 Task: Look for trending developers with python language.
Action: Mouse pressed left at (172, 128)
Screenshot: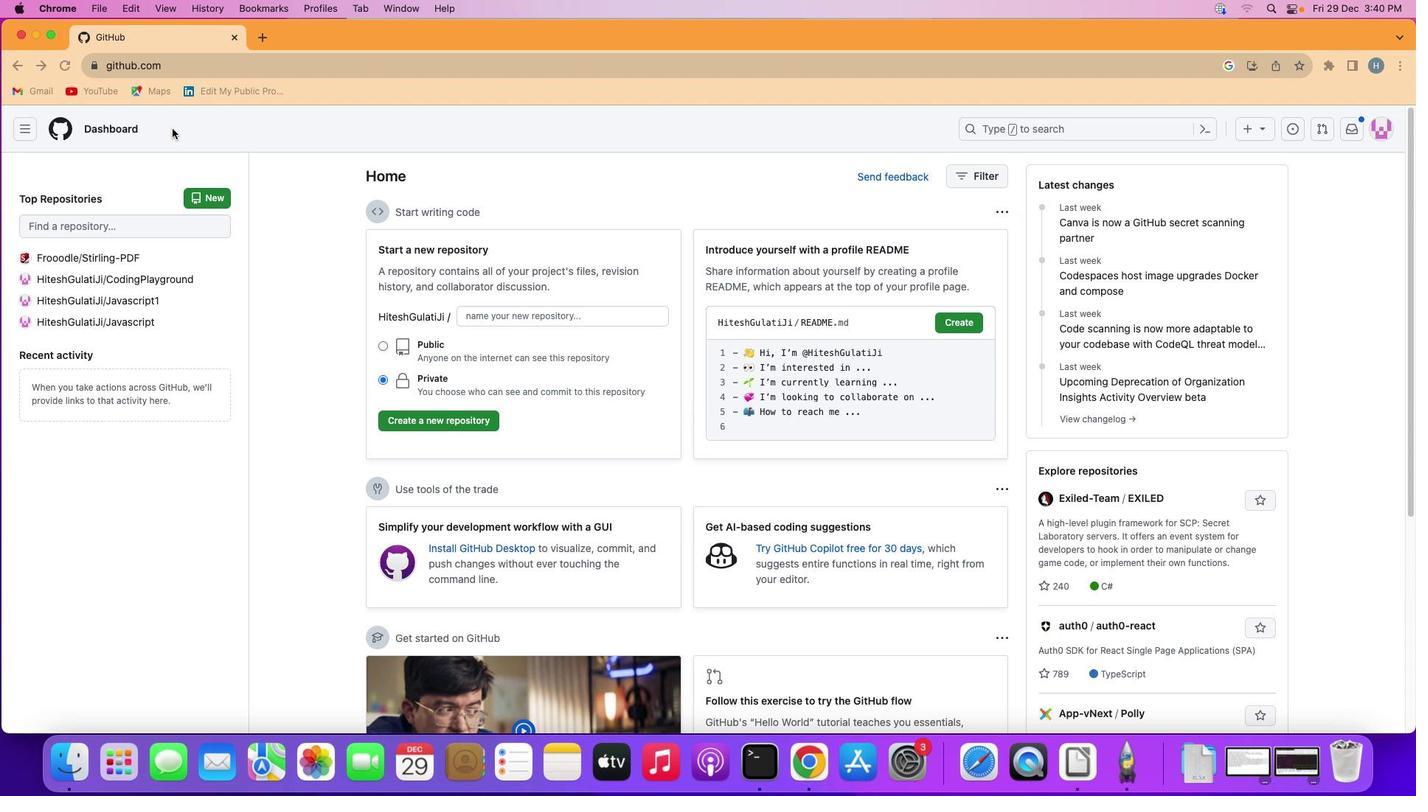 
Action: Mouse moved to (21, 124)
Screenshot: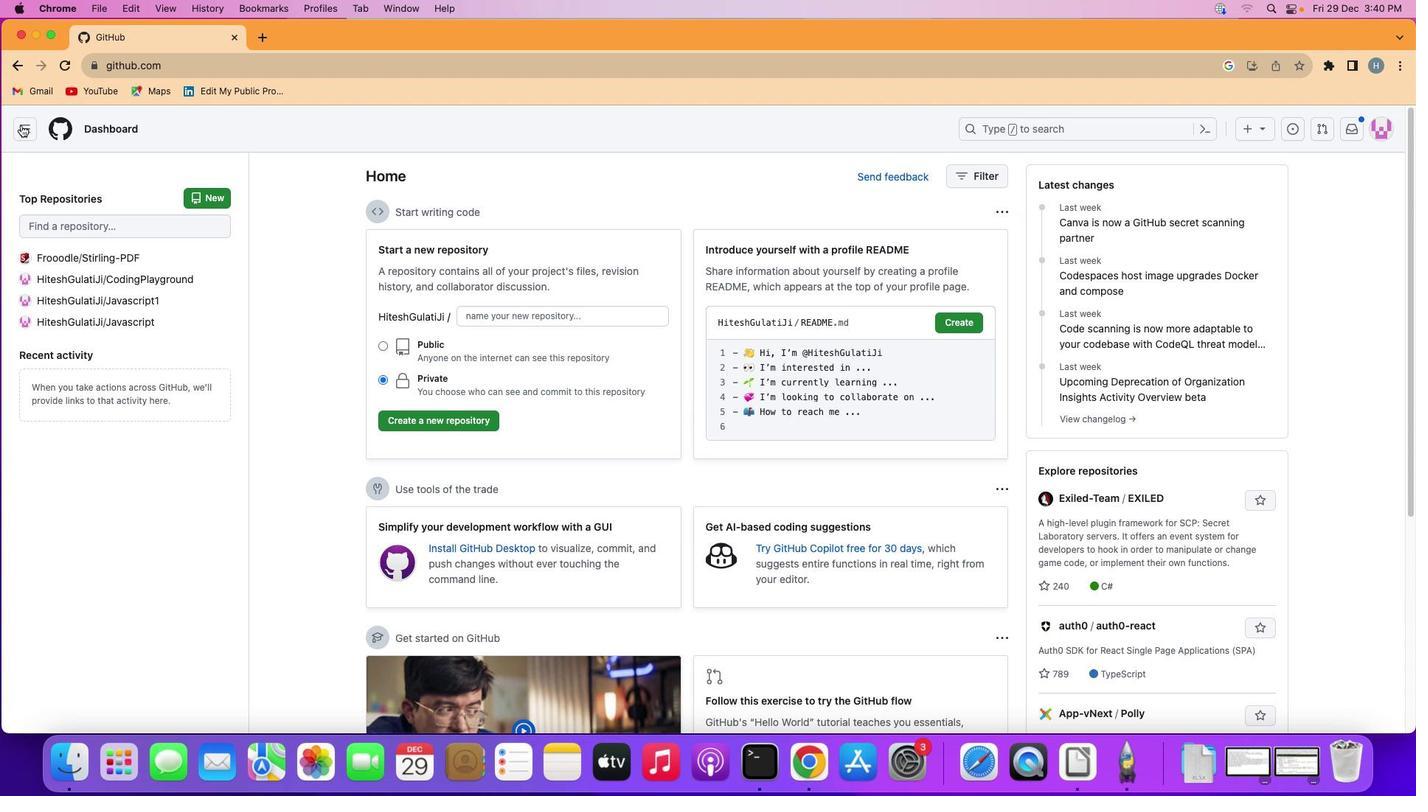 
Action: Mouse pressed left at (21, 124)
Screenshot: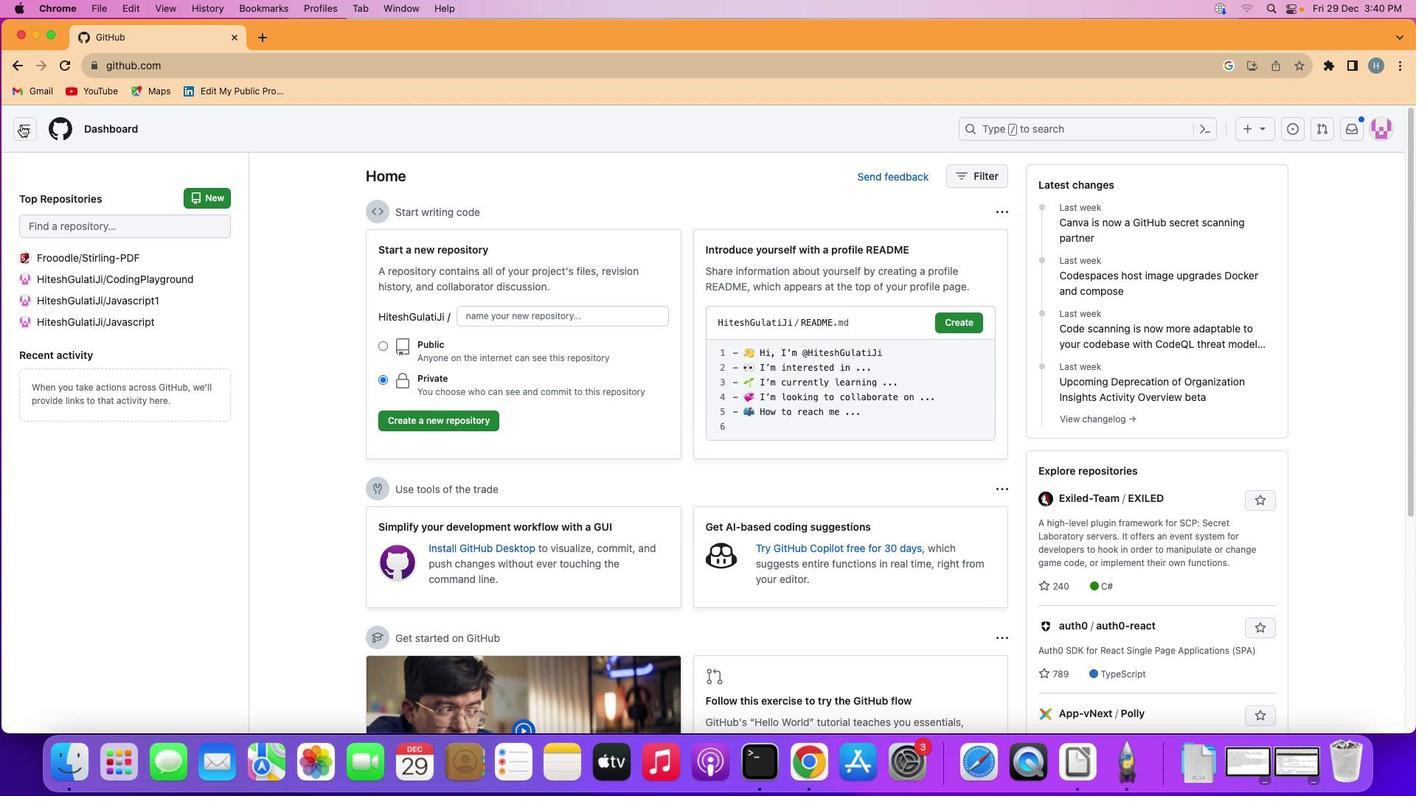 
Action: Mouse moved to (112, 319)
Screenshot: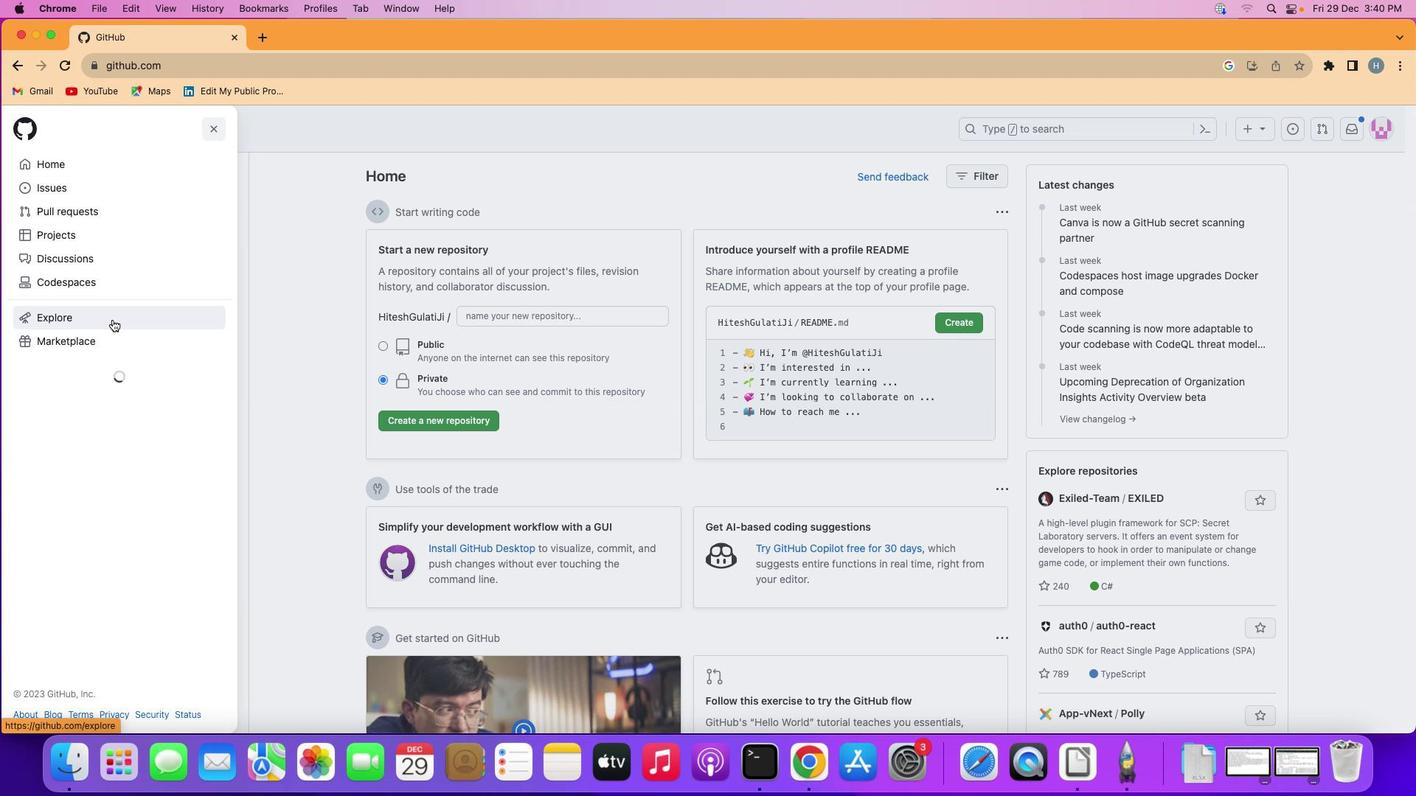 
Action: Mouse pressed left at (112, 319)
Screenshot: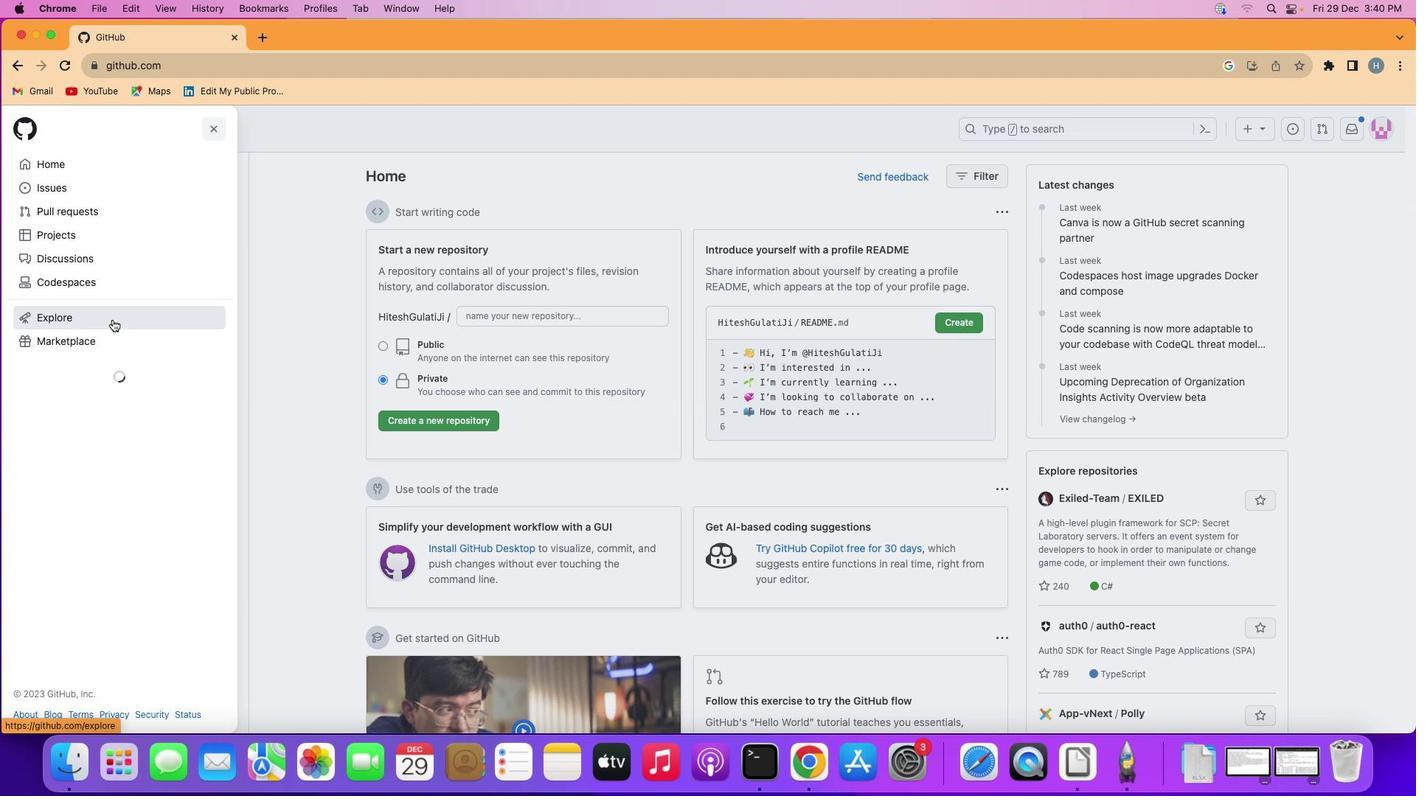 
Action: Mouse moved to (662, 172)
Screenshot: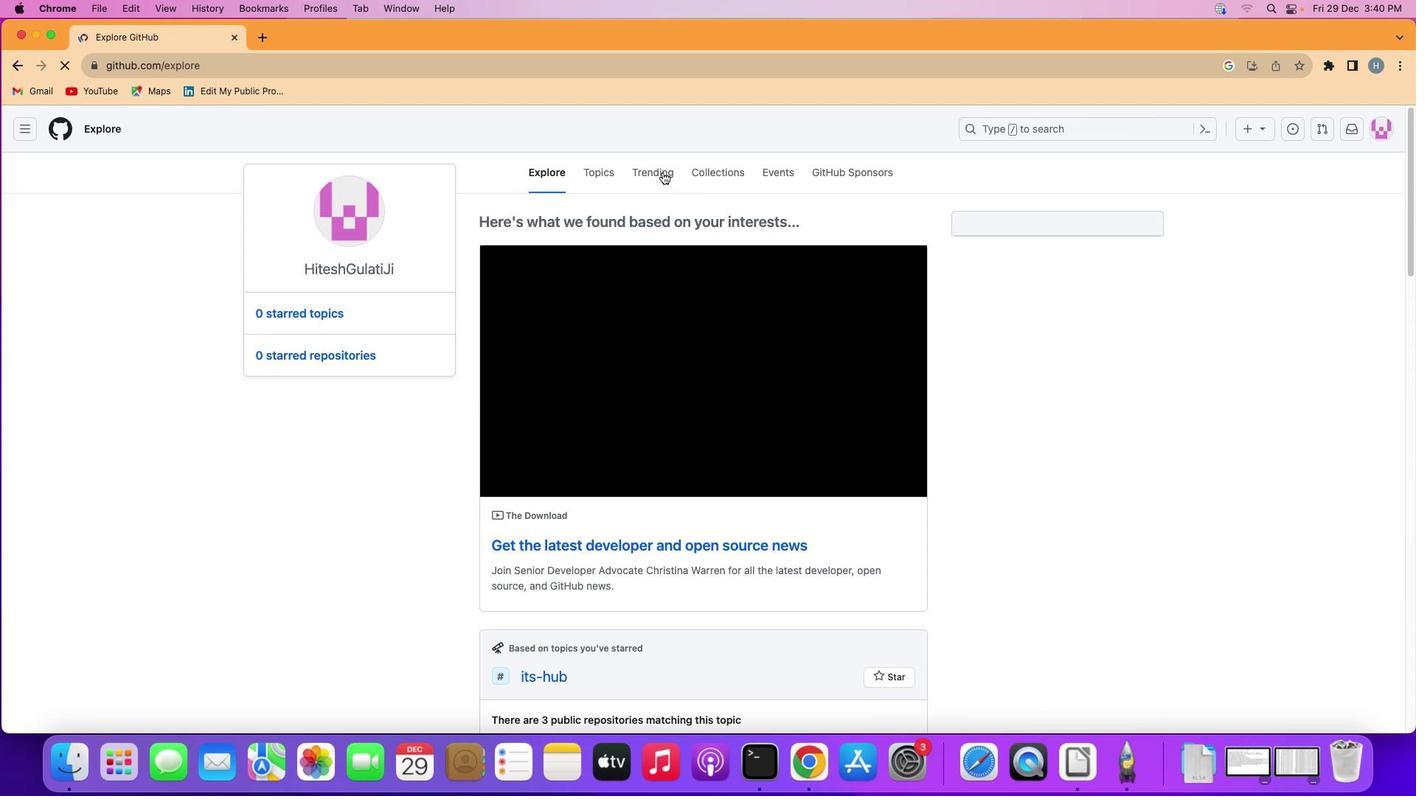 
Action: Mouse pressed left at (662, 172)
Screenshot: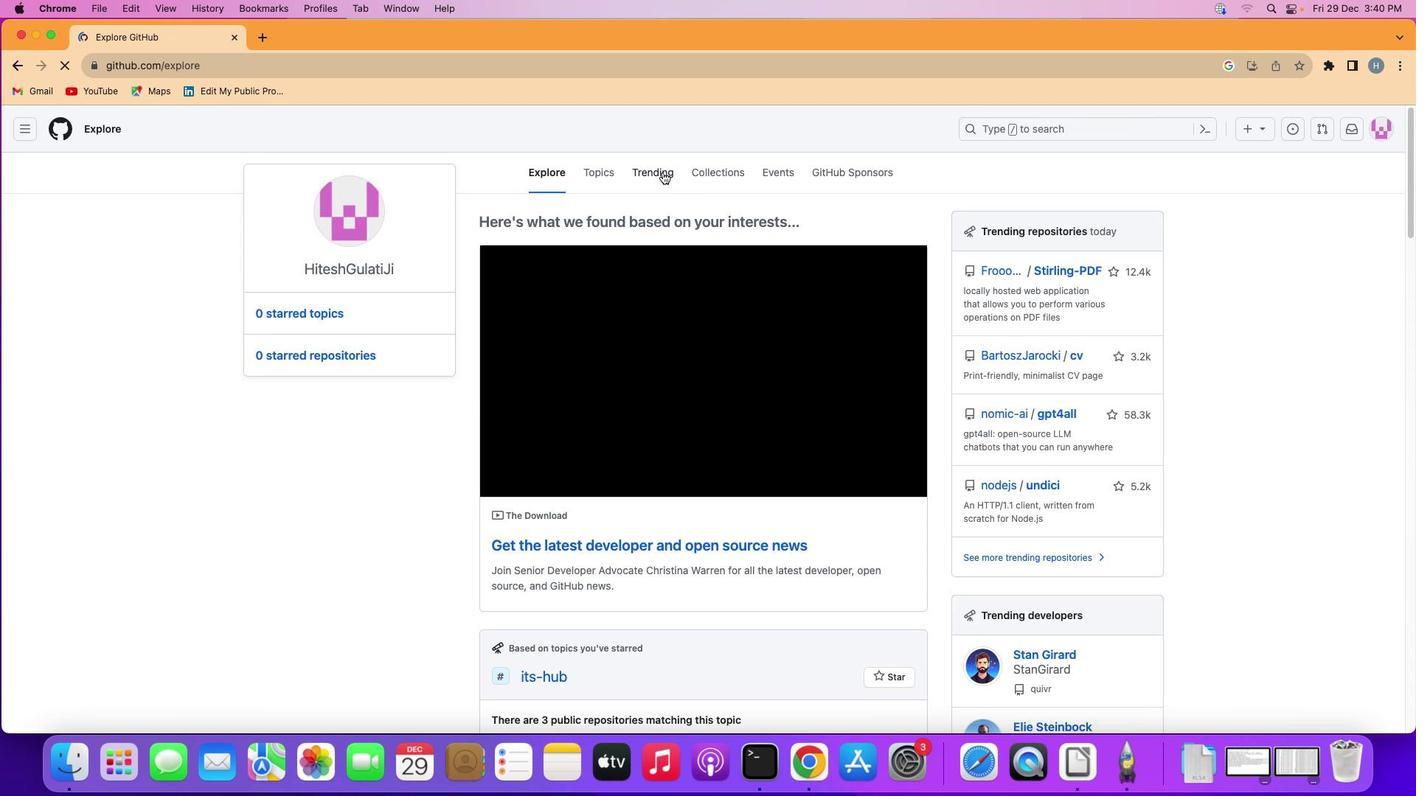 
Action: Mouse moved to (472, 366)
Screenshot: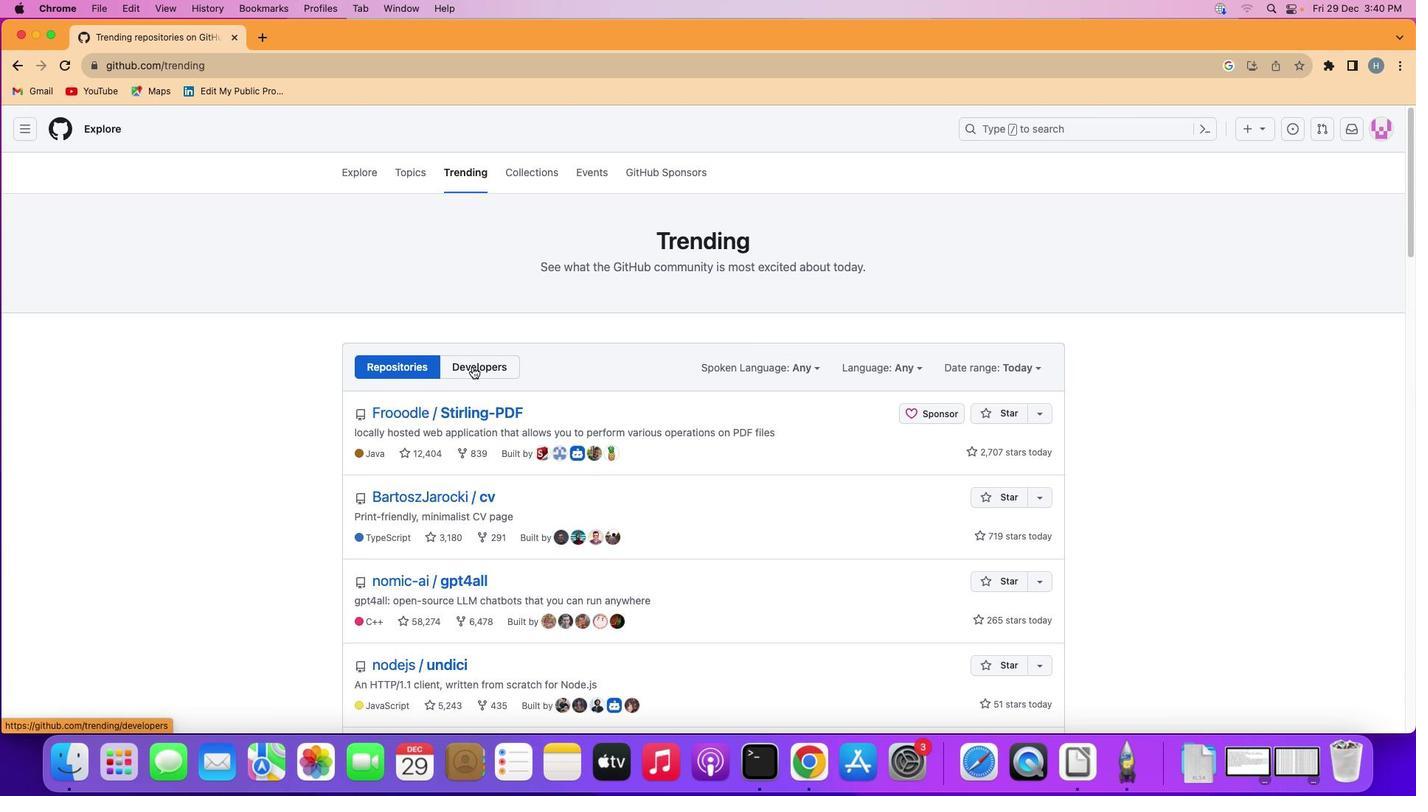 
Action: Mouse pressed left at (472, 366)
Screenshot: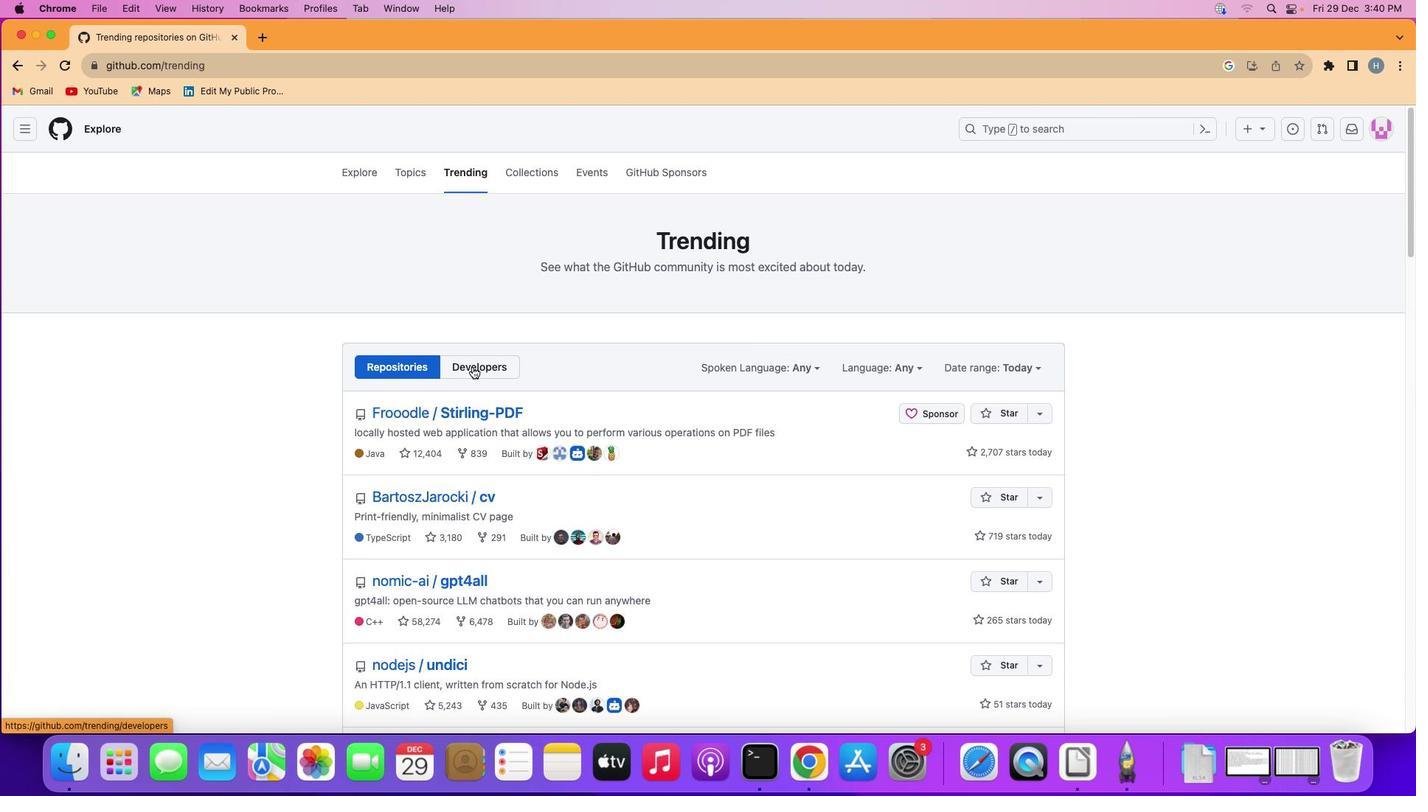 
Action: Mouse moved to (795, 369)
Screenshot: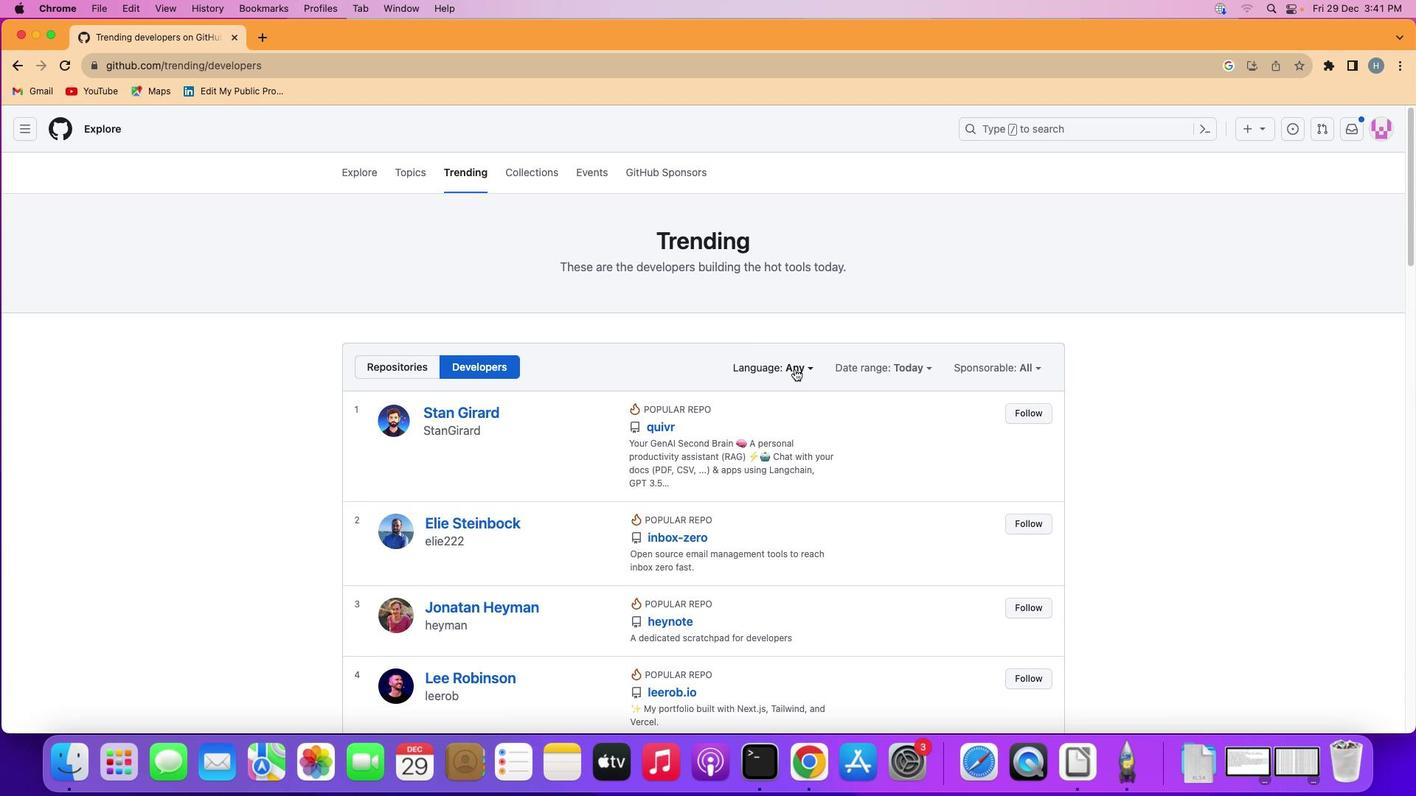 
Action: Mouse pressed left at (795, 369)
Screenshot: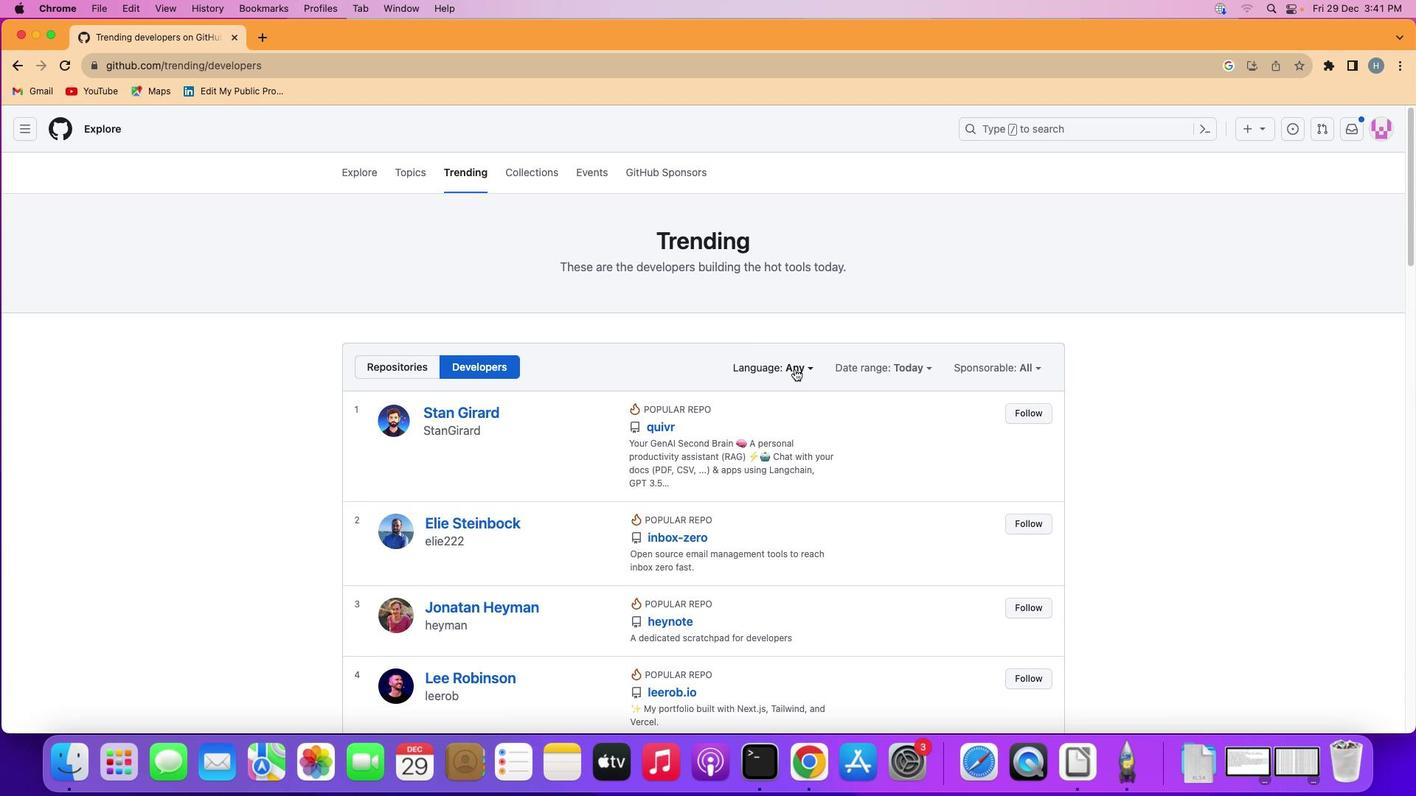 
Action: Mouse moved to (795, 368)
Screenshot: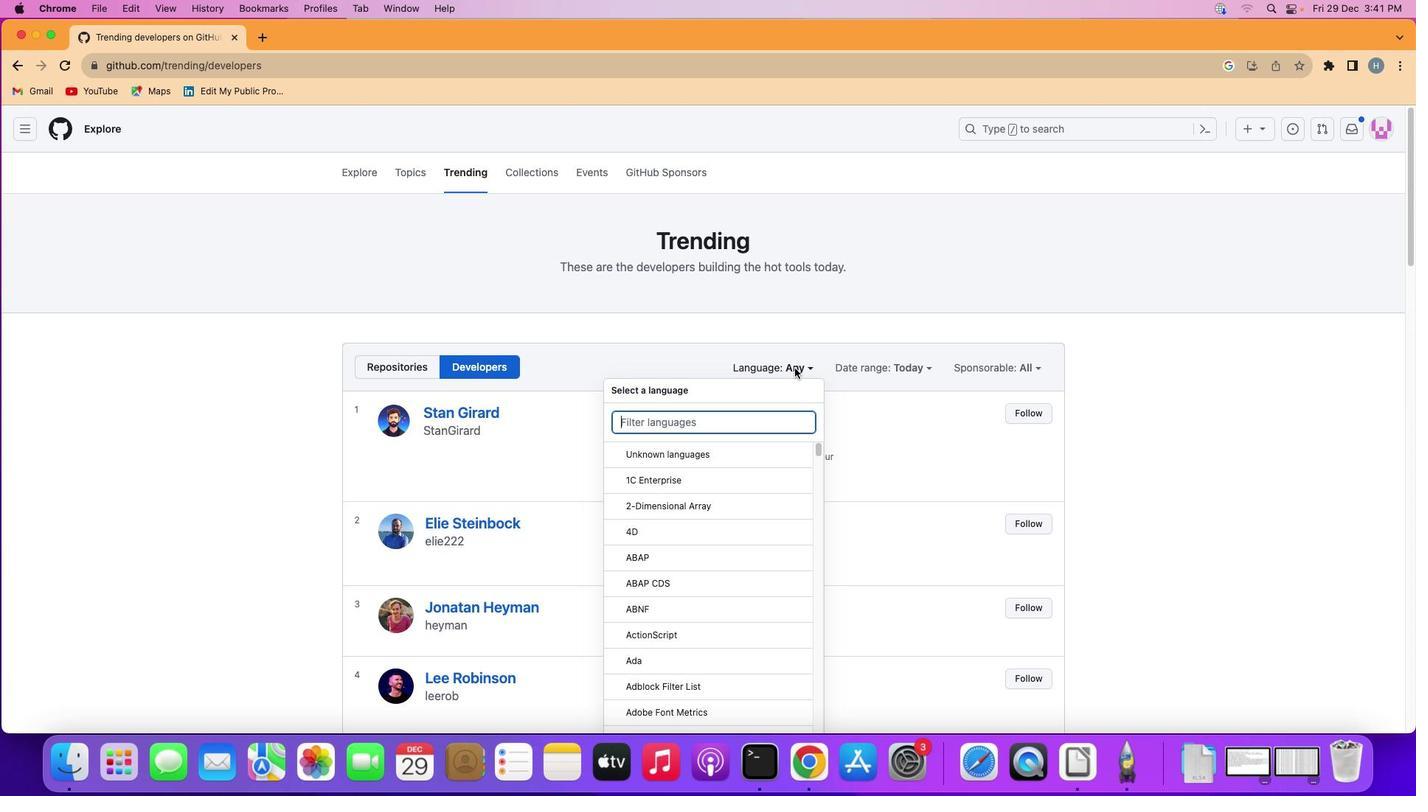 
Action: Key pressed Key.shift'P''y''t''h''o''n'
Screenshot: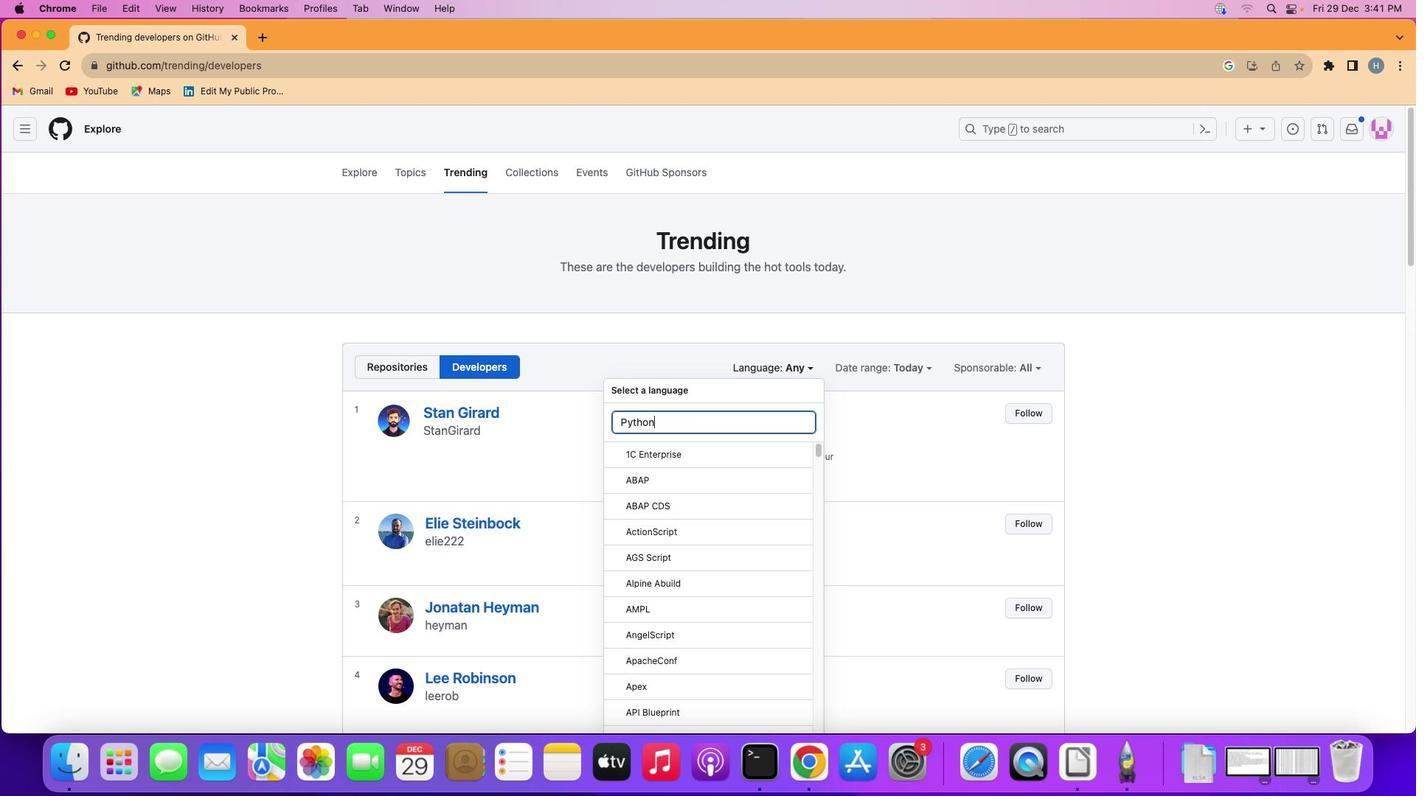 
Action: Mouse moved to (725, 456)
Screenshot: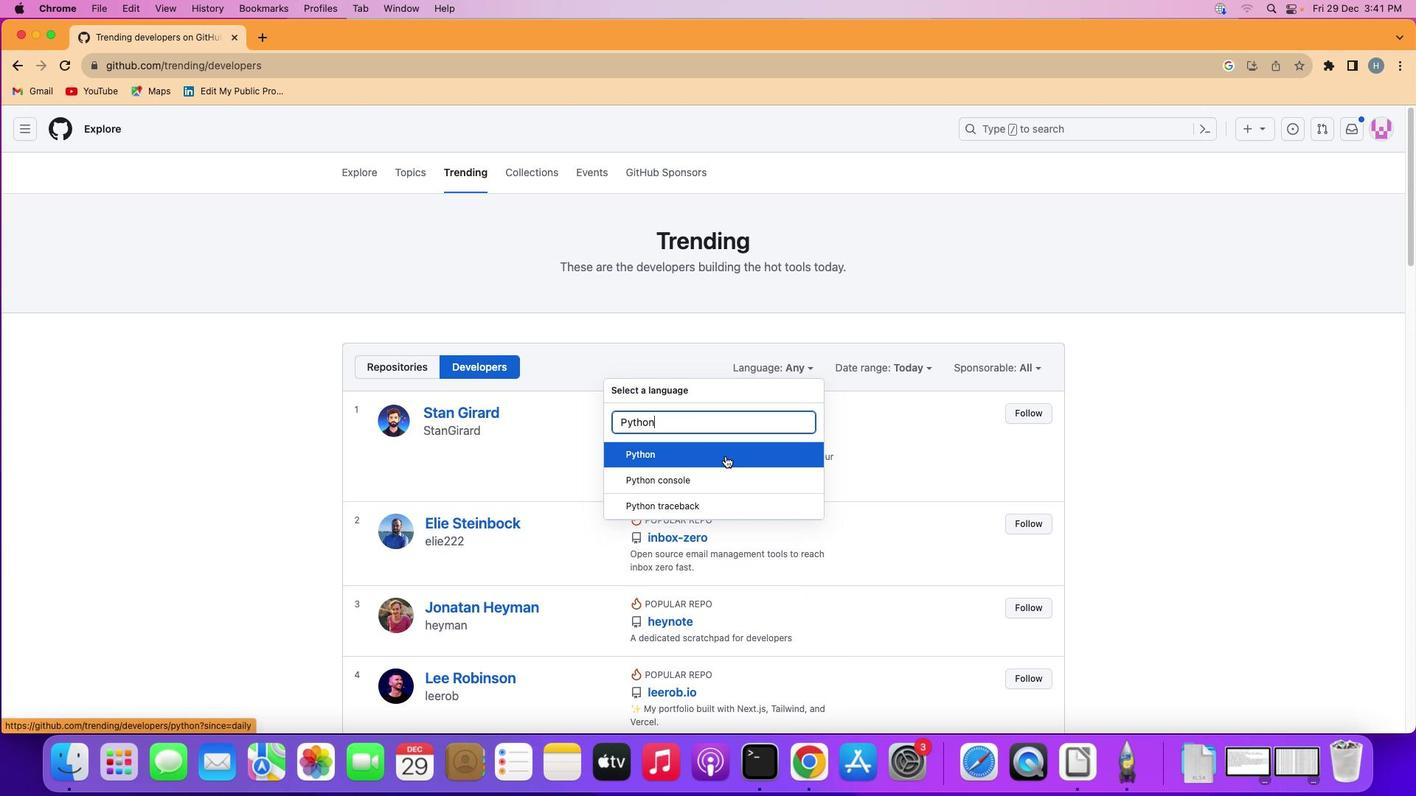 
Action: Mouse pressed left at (725, 456)
Screenshot: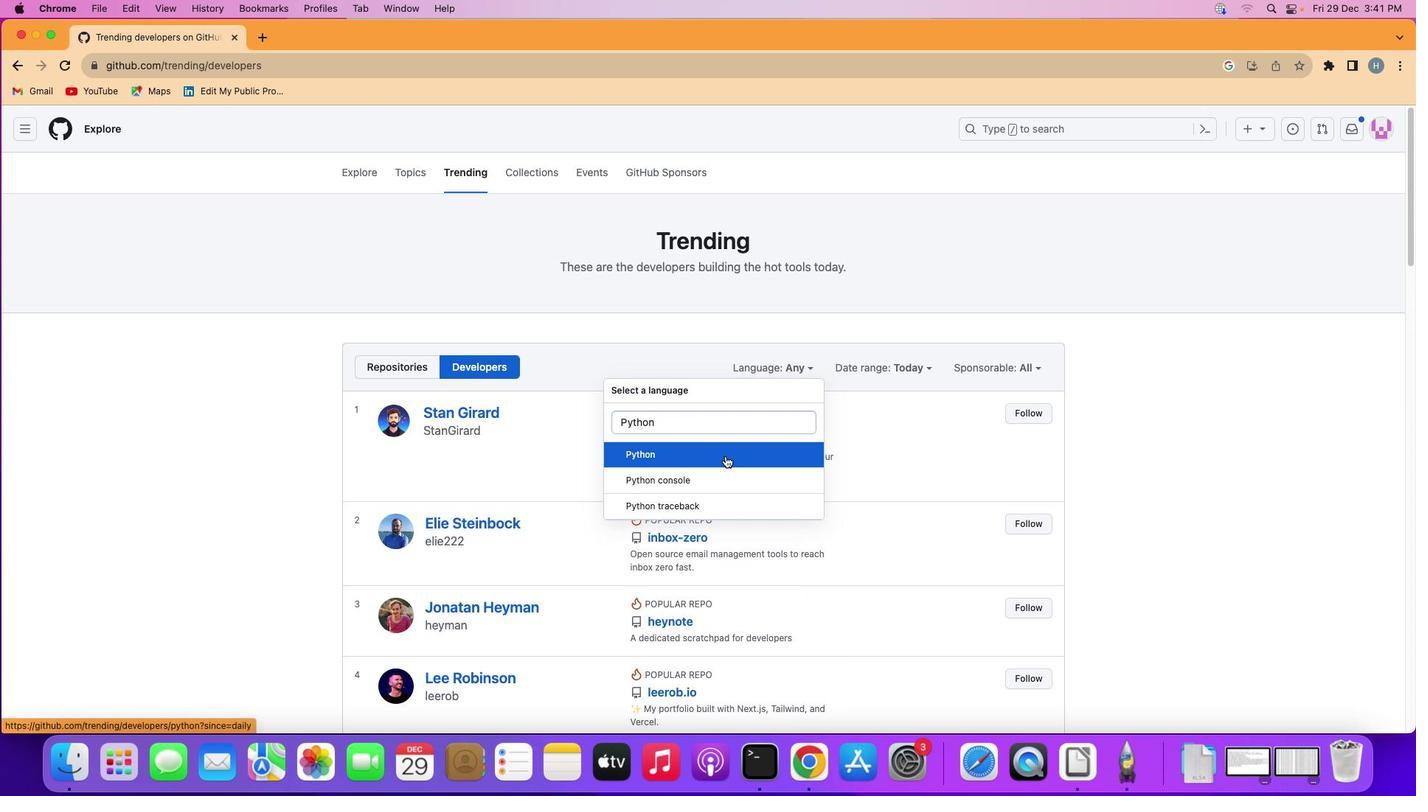 
Action: Mouse moved to (812, 309)
Screenshot: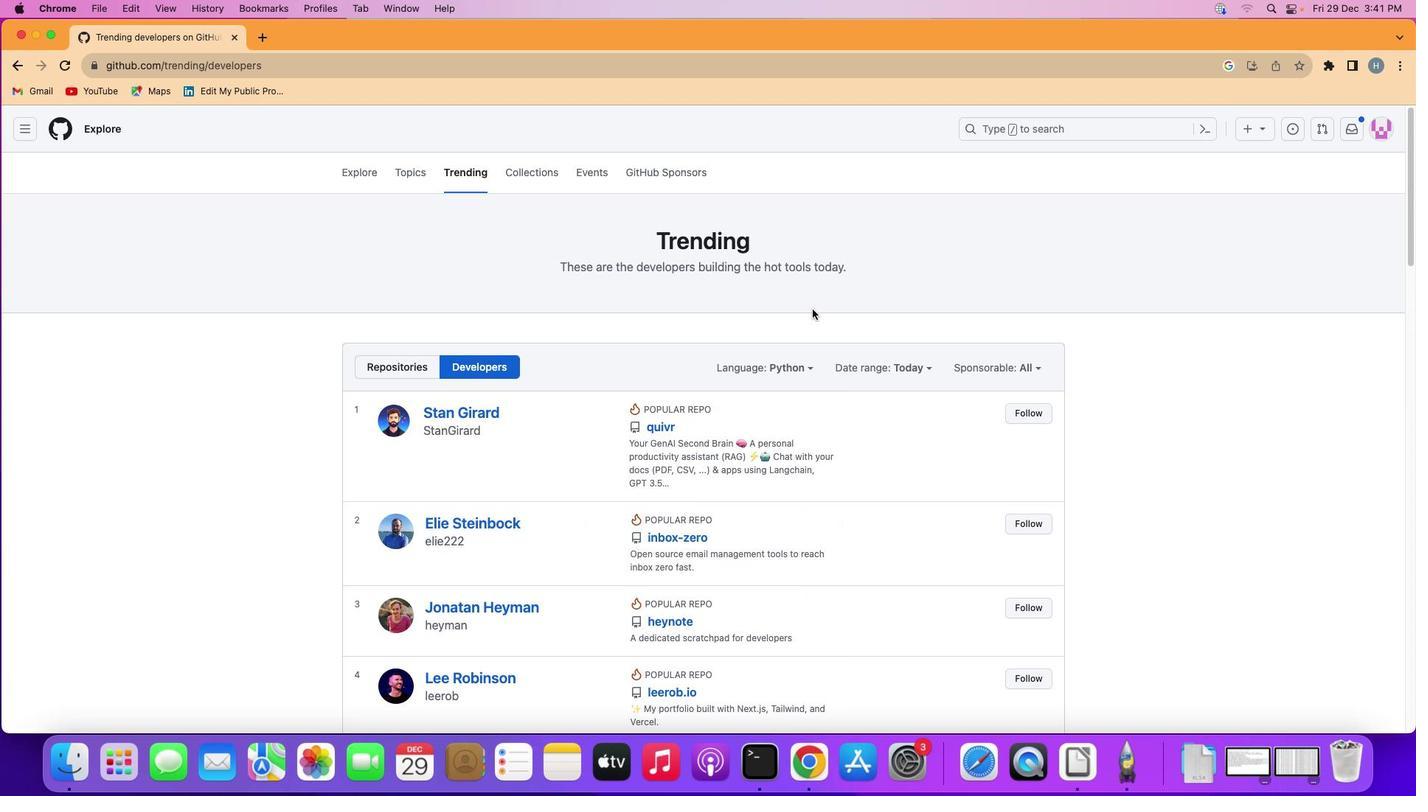 
